 Task: Create a section Burnout Blitz and in the section, add a milestone Business Intelligence Implementation in the project Trailblazer.
Action: Mouse moved to (55, 334)
Screenshot: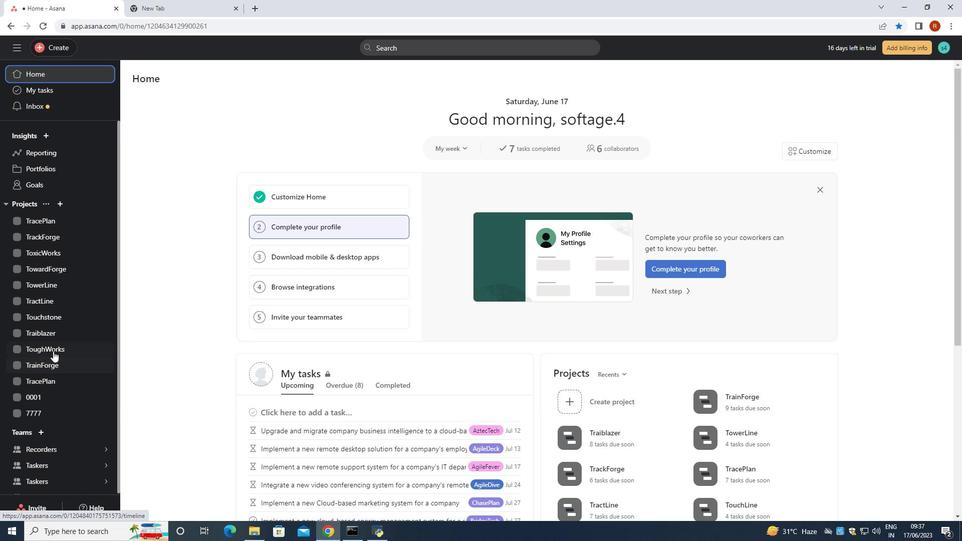 
Action: Mouse pressed left at (55, 334)
Screenshot: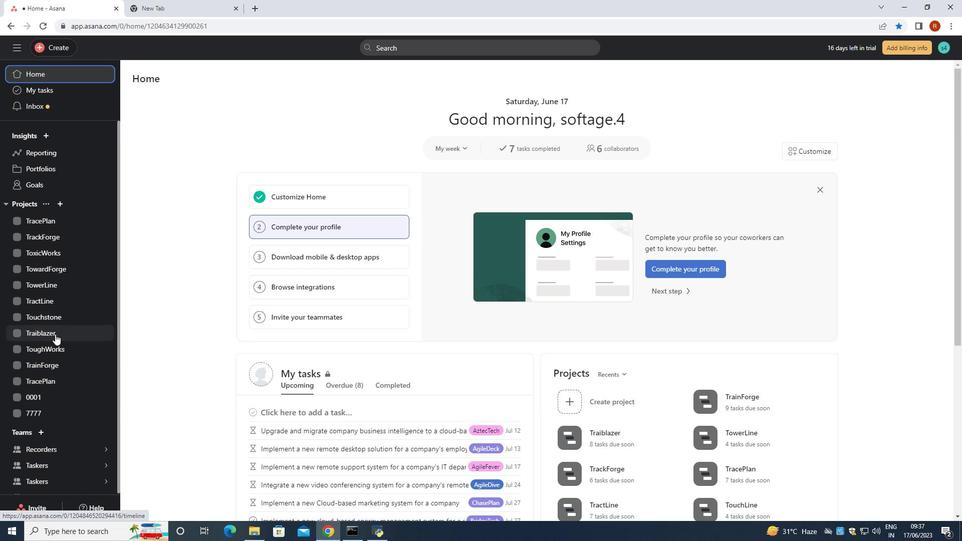 
Action: Mouse moved to (163, 498)
Screenshot: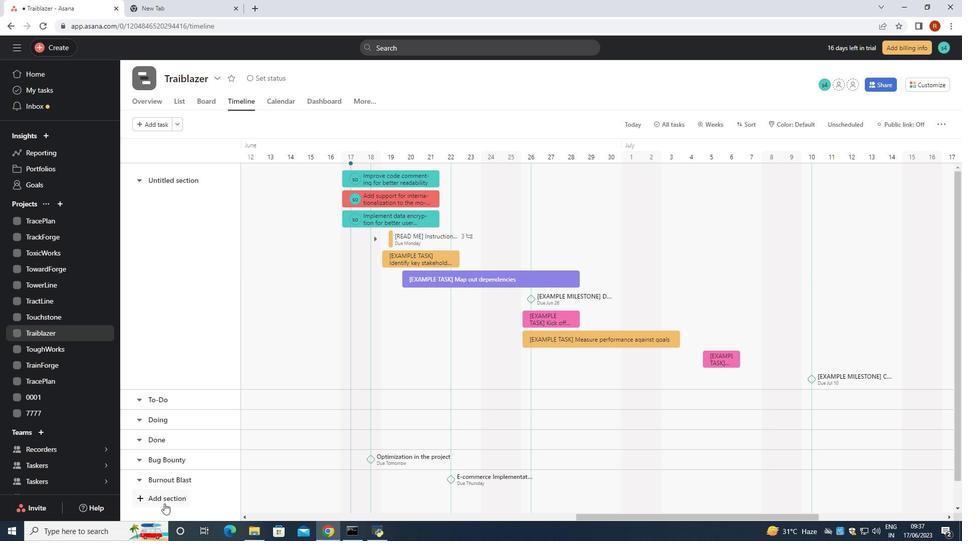 
Action: Mouse pressed left at (163, 498)
Screenshot: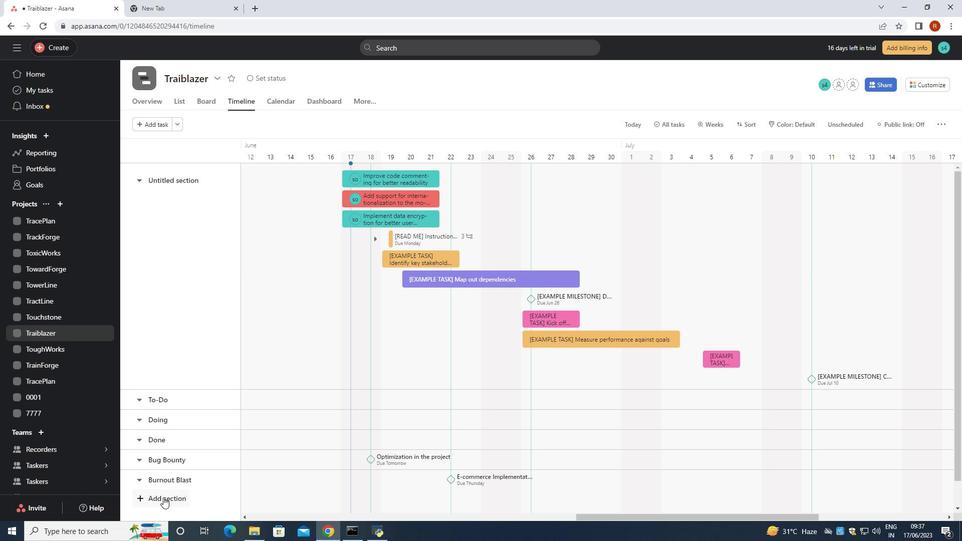 
Action: Mouse moved to (167, 500)
Screenshot: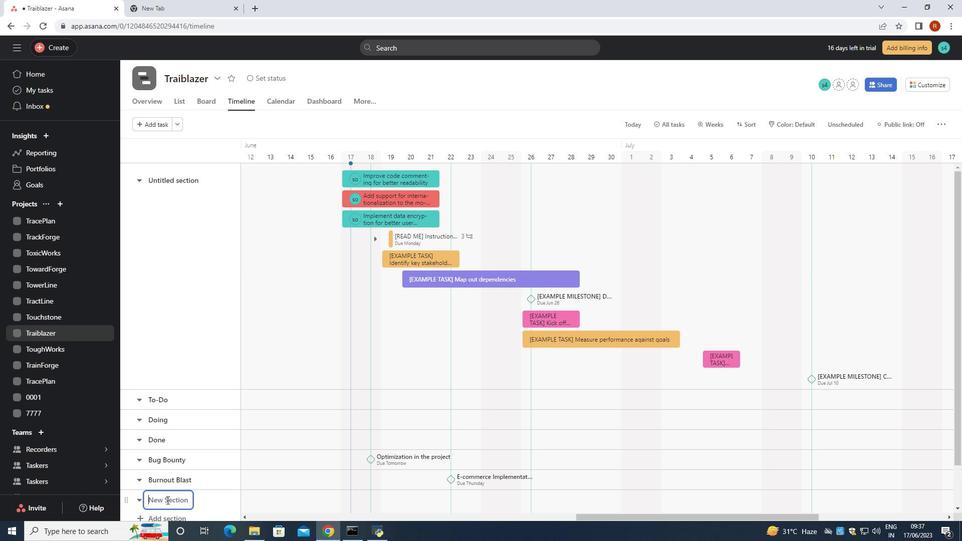 
Action: Key pressed <Key.shift>Burnout<Key.space><Key.shift>Blitz
Screenshot: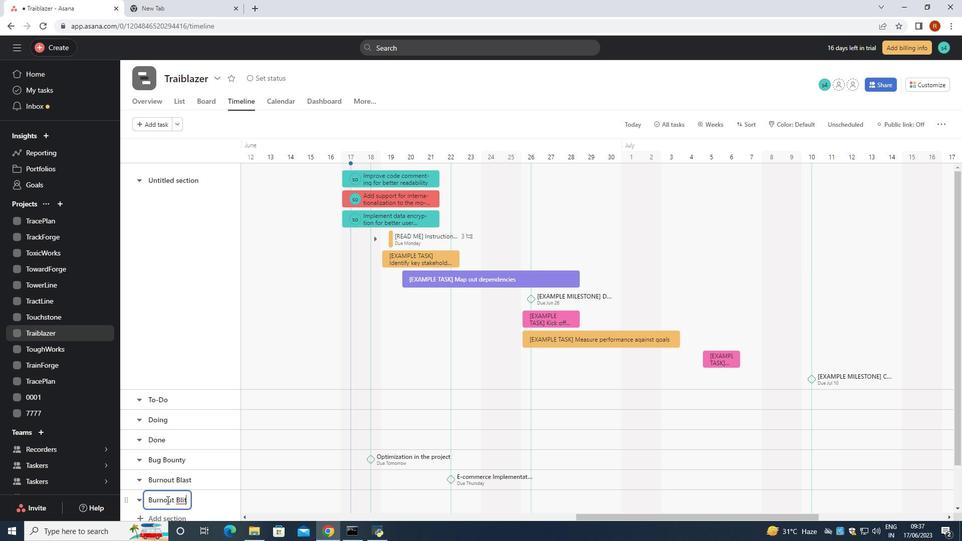 
Action: Mouse moved to (328, 516)
Screenshot: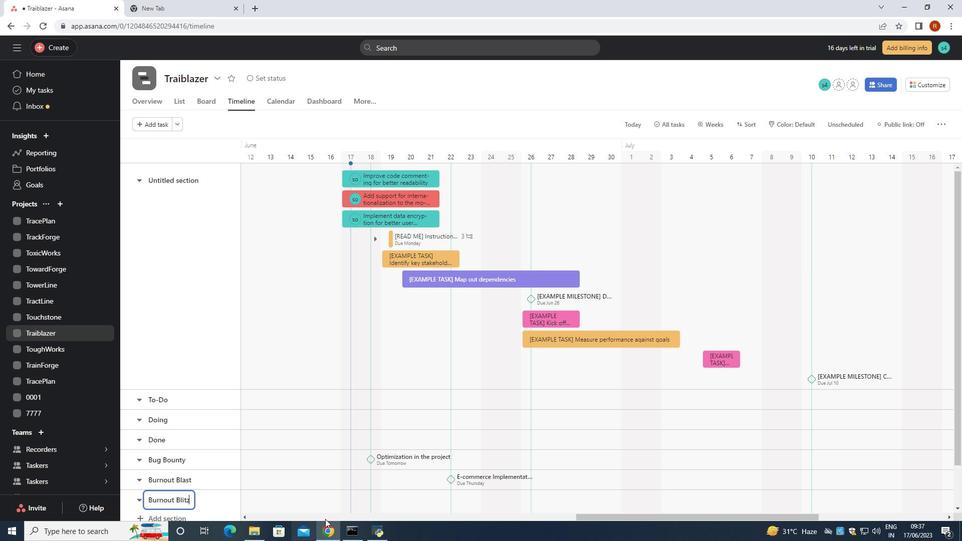 
Action: Mouse scrolled (328, 516) with delta (0, 0)
Screenshot: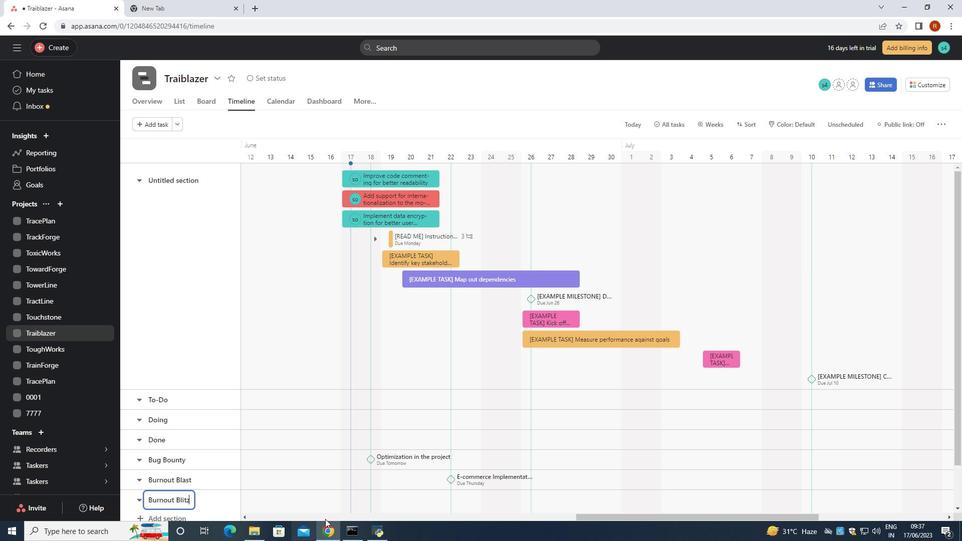 
Action: Mouse moved to (335, 482)
Screenshot: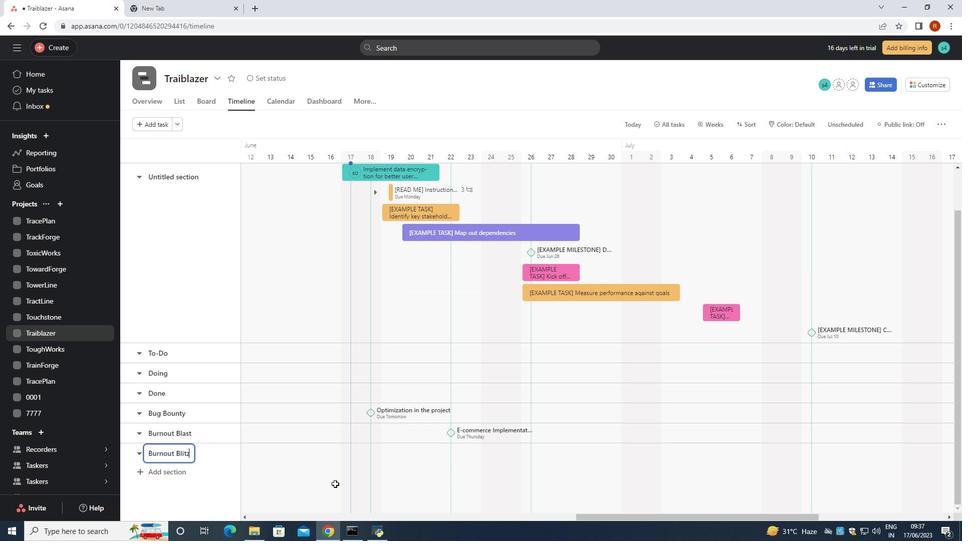 
Action: Mouse scrolled (335, 481) with delta (0, 0)
Screenshot: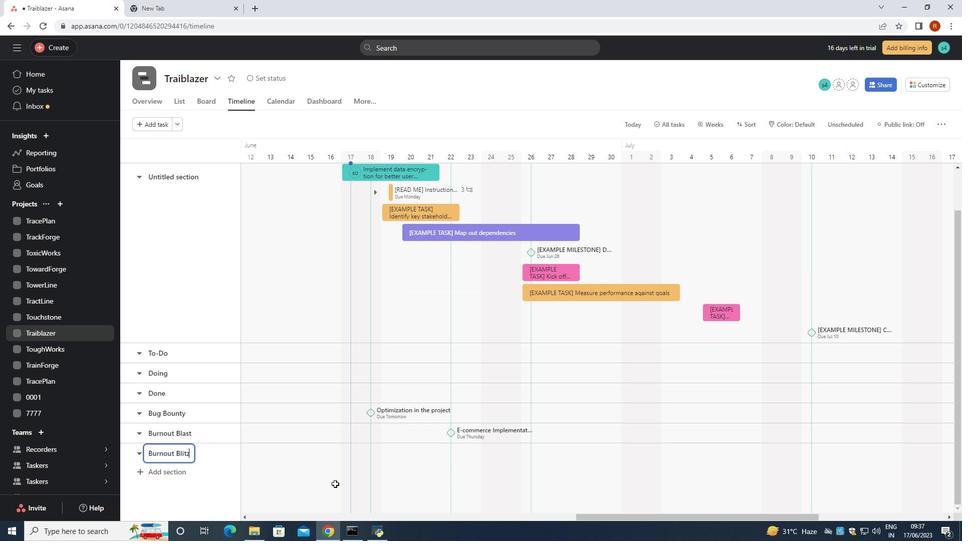 
Action: Mouse moved to (383, 452)
Screenshot: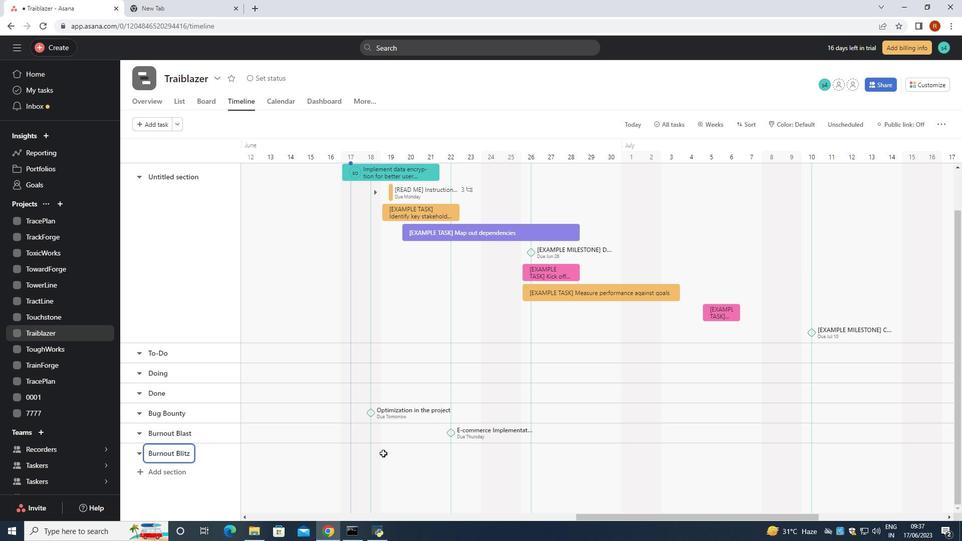 
Action: Mouse pressed left at (383, 452)
Screenshot: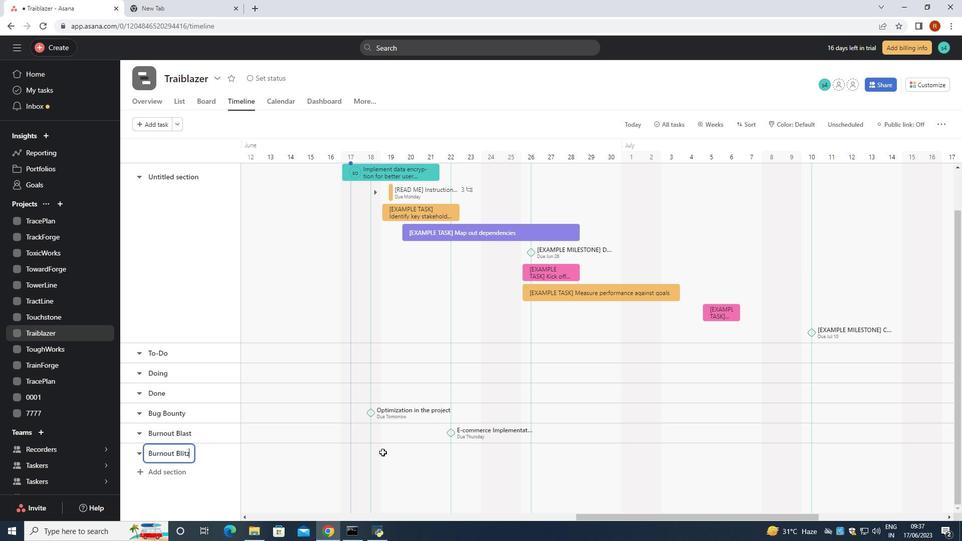 
Action: Key pressed <Key.shift><Key.shift><Key.shift><Key.shift><Key.shift>Business<Key.space><Key.shift><Key.shift><Key.shift>Intelligence<Key.space><Key.shift>Implementation
Screenshot: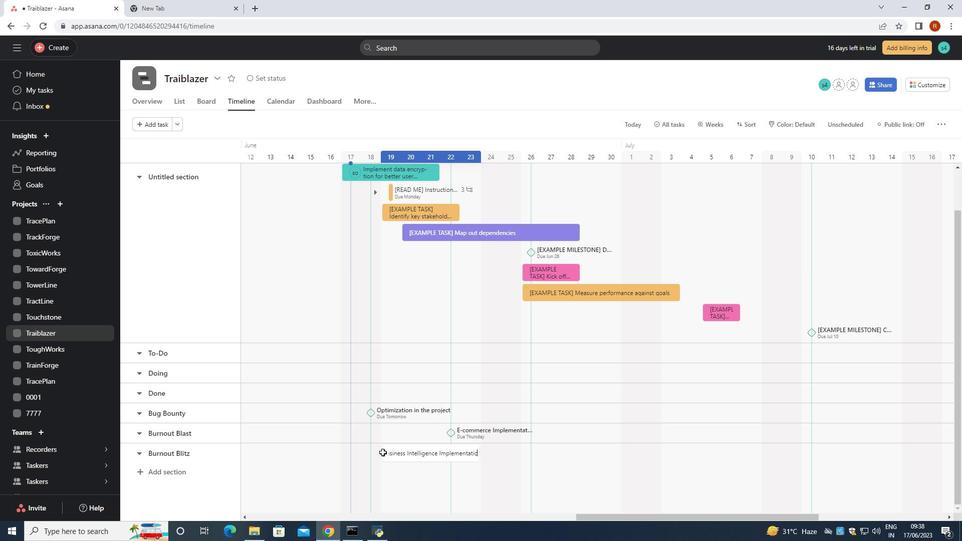 
Action: Mouse moved to (452, 455)
Screenshot: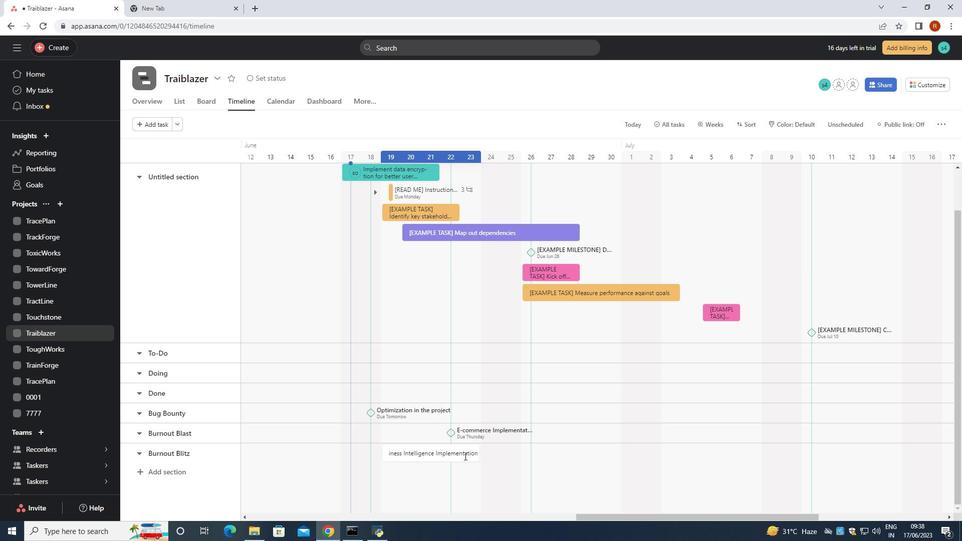 
Action: Mouse pressed right at (452, 455)
Screenshot: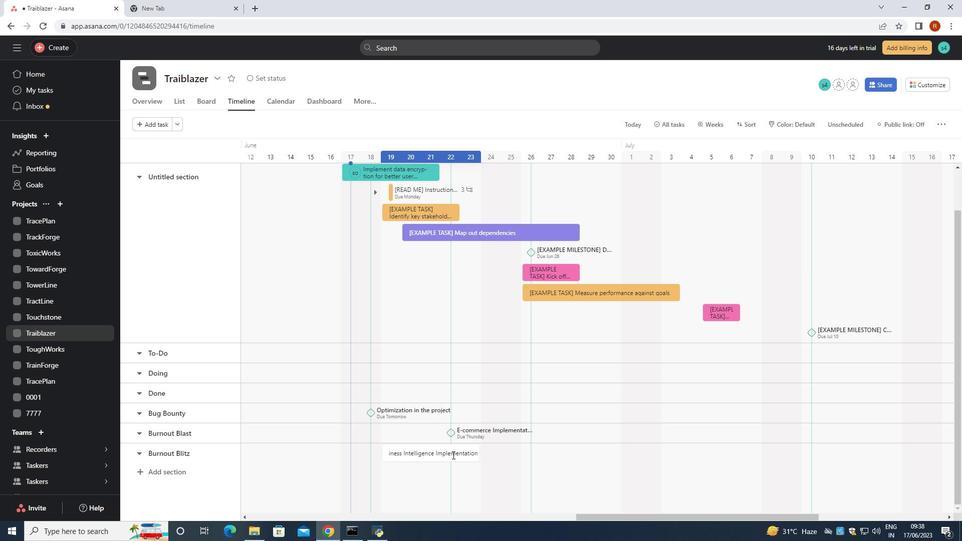 
Action: Mouse moved to (495, 400)
Screenshot: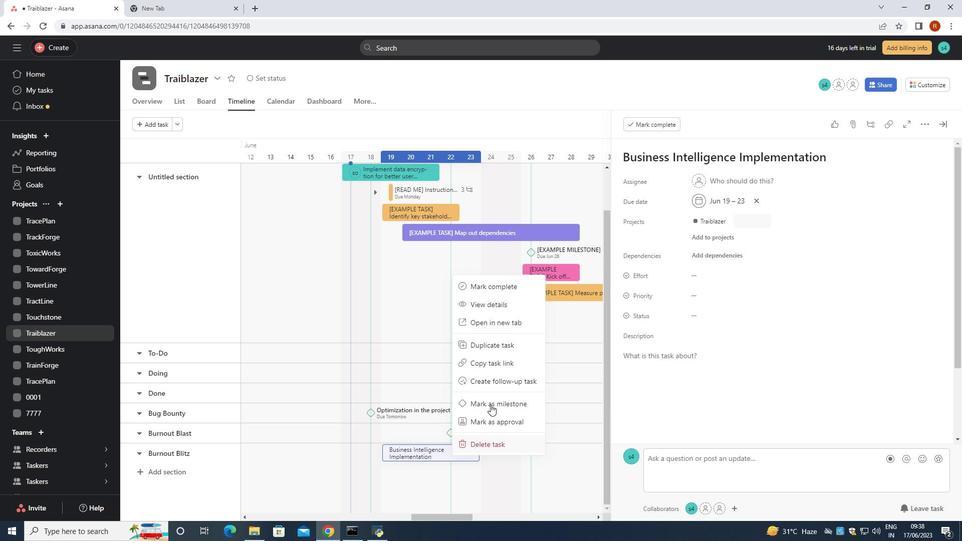 
Action: Mouse pressed left at (495, 400)
Screenshot: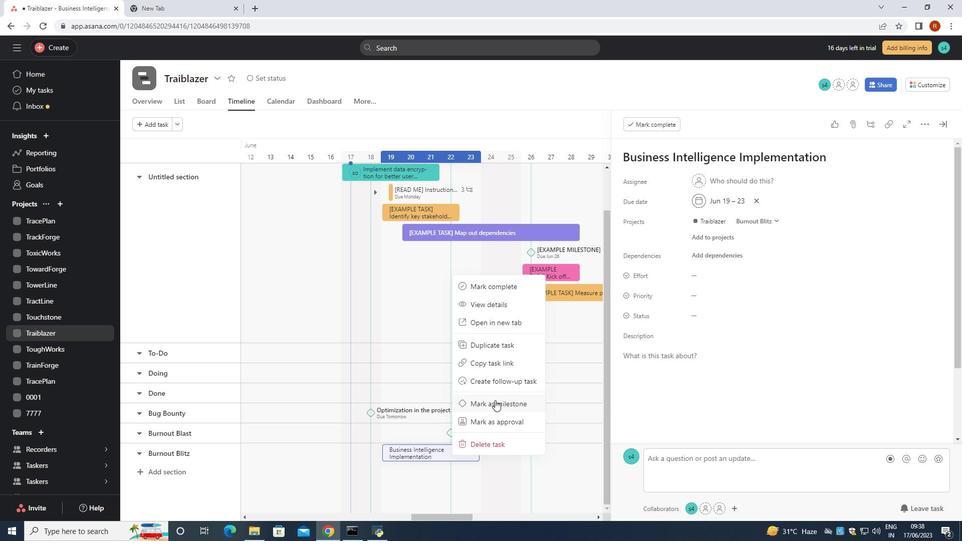 
Action: Mouse moved to (942, 122)
Screenshot: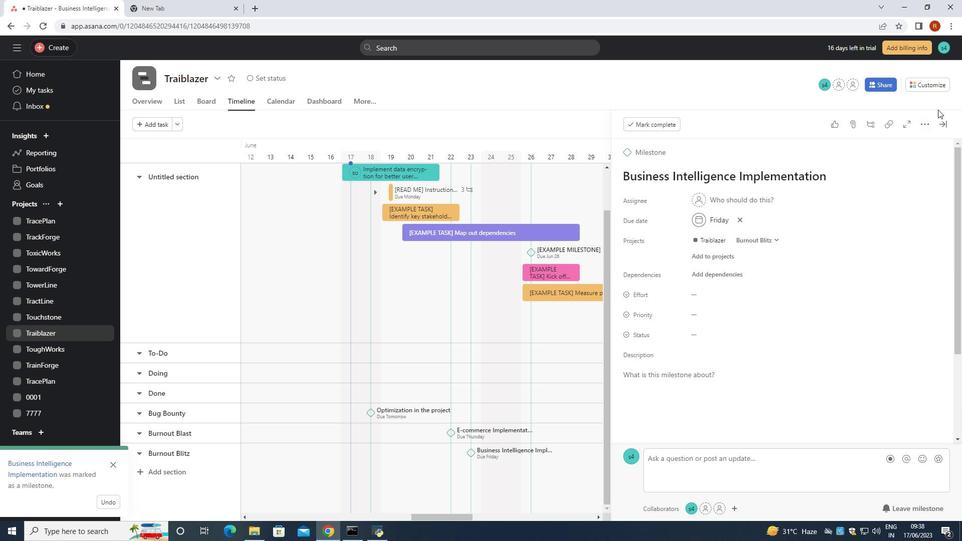 
Action: Mouse pressed left at (942, 122)
Screenshot: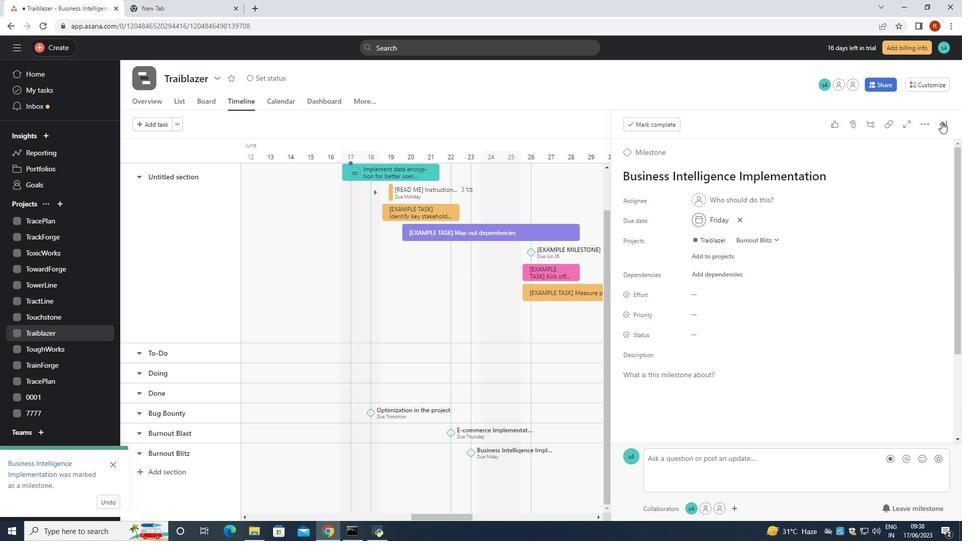 
